 Task: Assign in the project AgileInsight the issue 'Implement a new cloud-based talent management system for a company with advanced talent acquisition and performance evaluation features' to the sprint 'Automated Deployment Sprint'. Assign in the project AgileInsight the issue 'Integrate a new appointment booking feature into an existing service provider mobile application to enhance convenience and scheduling for customers' to the sprint 'Automated Deployment Sprint'. Assign in the project AgileInsight the issue 'Develop a new tool for automated testing of mobile application usability and user experience' to the sprint 'Automated Deployment Sprint'. Assign in the project AgileInsight the issue 'Upgrade the database indexing strategy of a web application to improve data retrieval and query performance' to the sprint 'Automated Deployment Sprint'
Action: Mouse moved to (187, 58)
Screenshot: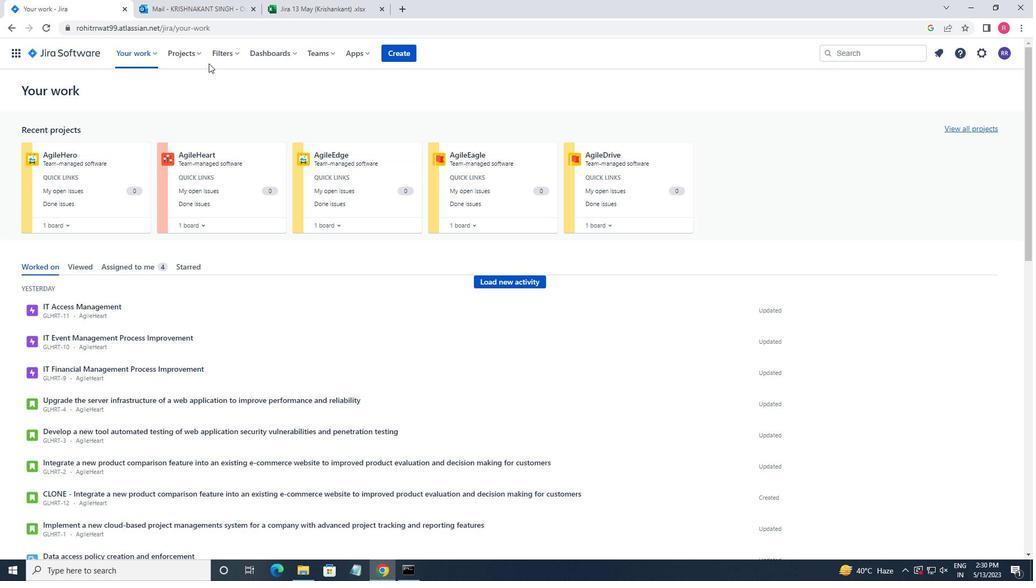 
Action: Mouse pressed left at (187, 58)
Screenshot: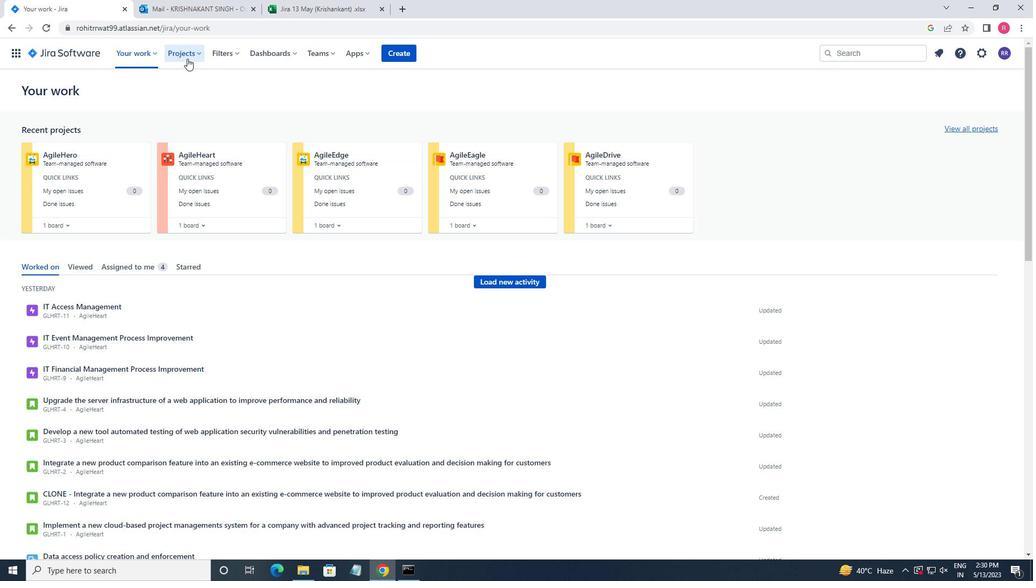 
Action: Mouse moved to (212, 99)
Screenshot: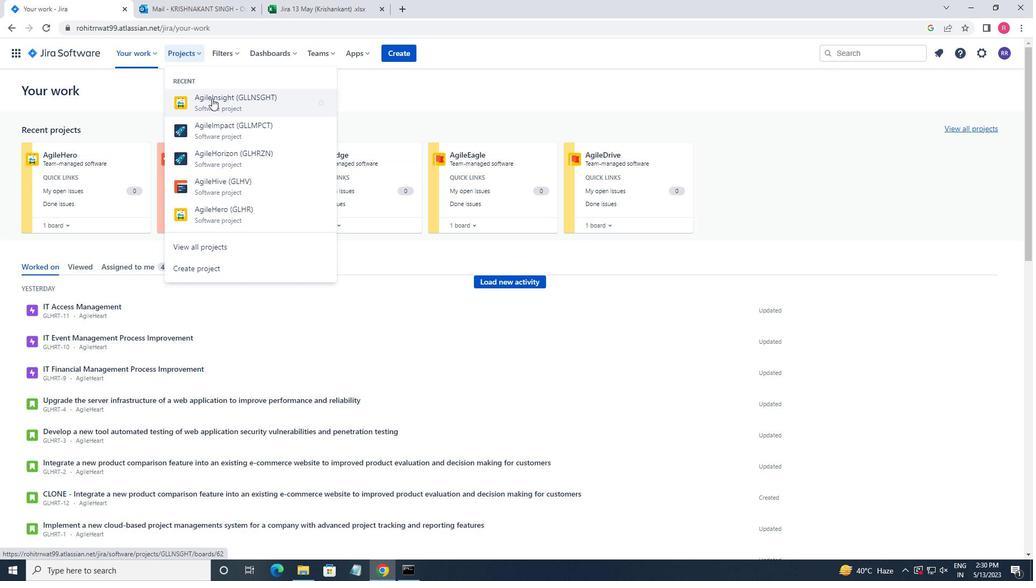 
Action: Mouse pressed left at (212, 99)
Screenshot: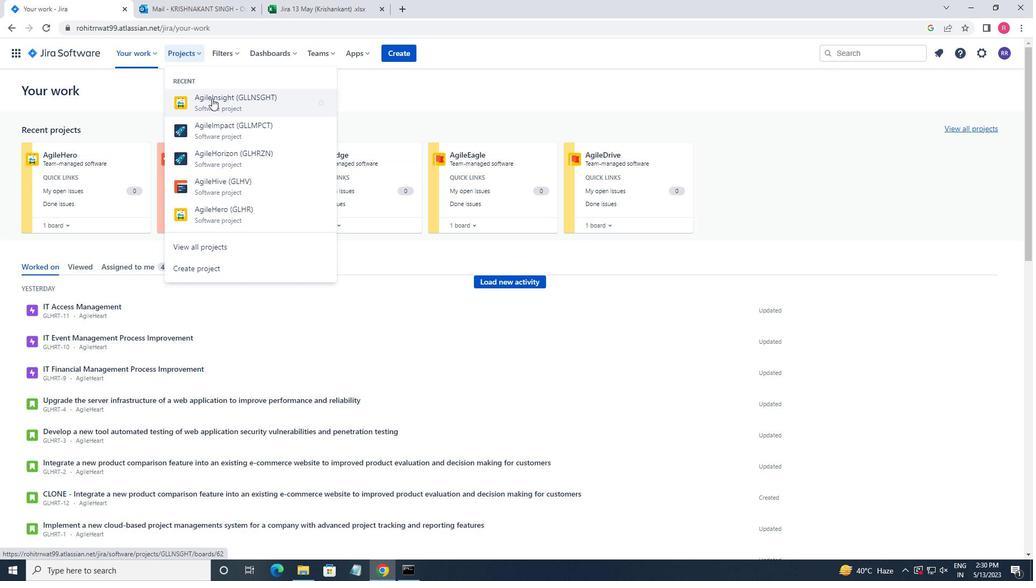 
Action: Mouse moved to (53, 160)
Screenshot: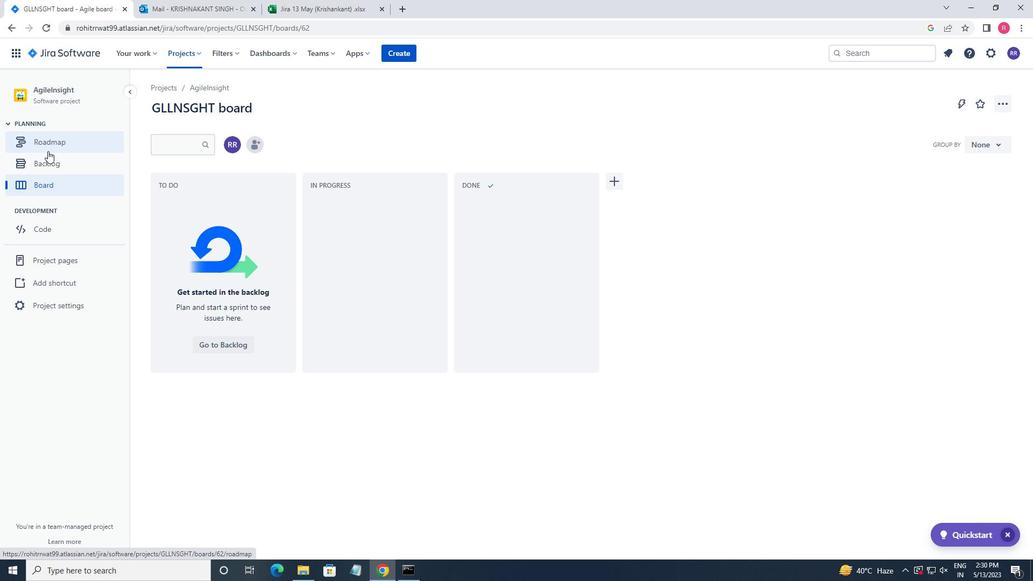 
Action: Mouse pressed left at (53, 160)
Screenshot: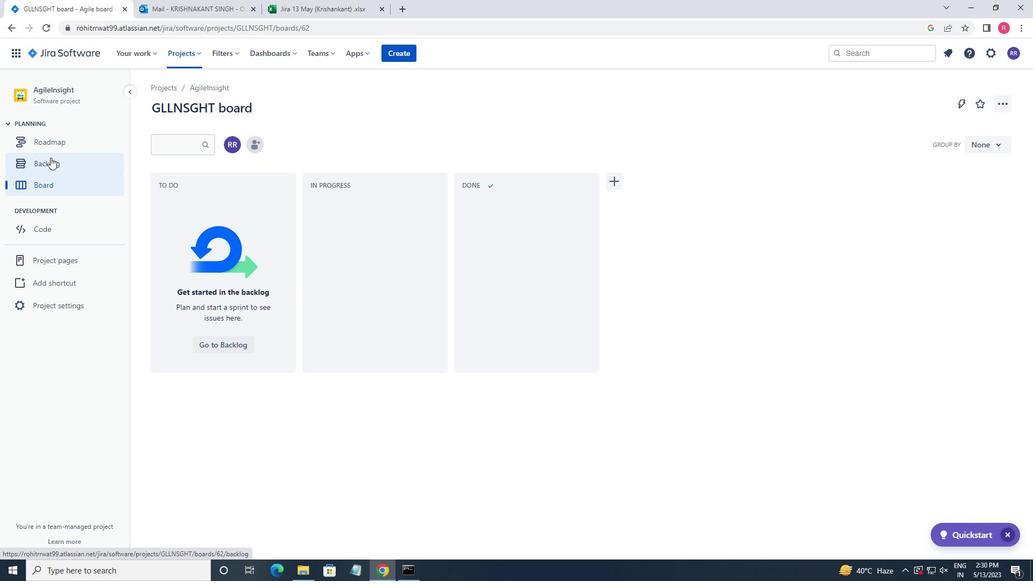 
Action: Mouse moved to (386, 288)
Screenshot: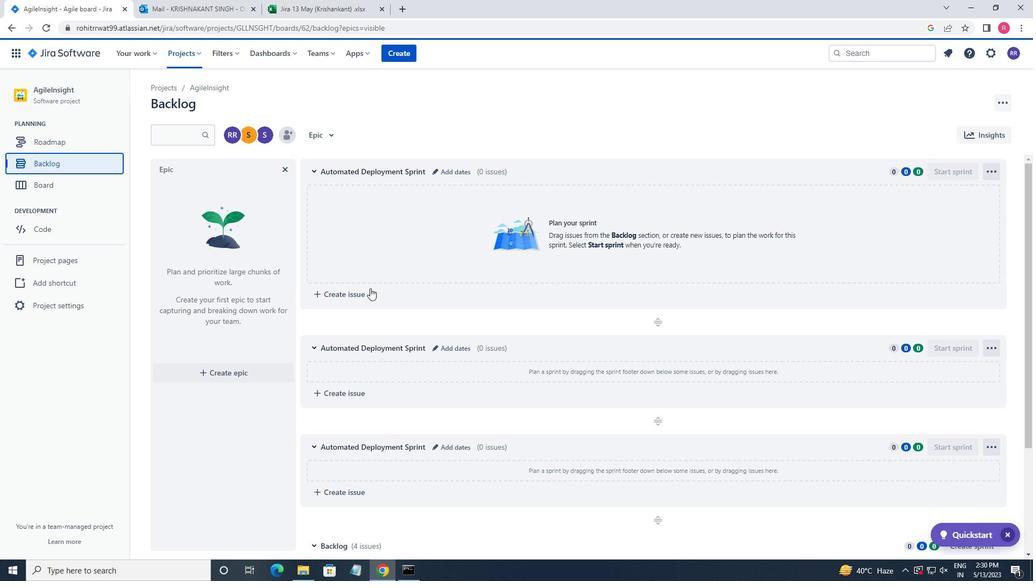 
Action: Mouse scrolled (386, 287) with delta (0, 0)
Screenshot: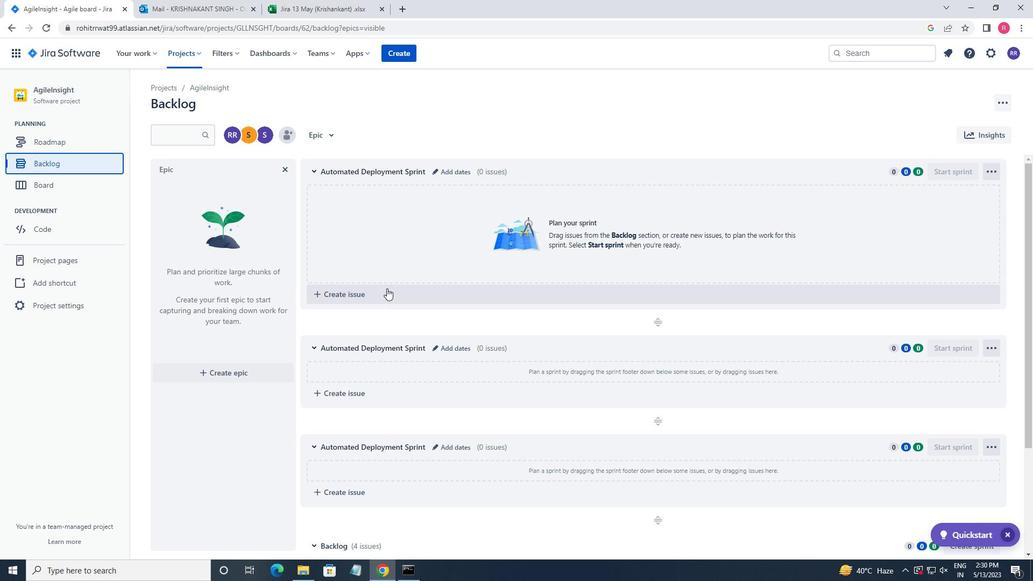 
Action: Mouse scrolled (386, 287) with delta (0, 0)
Screenshot: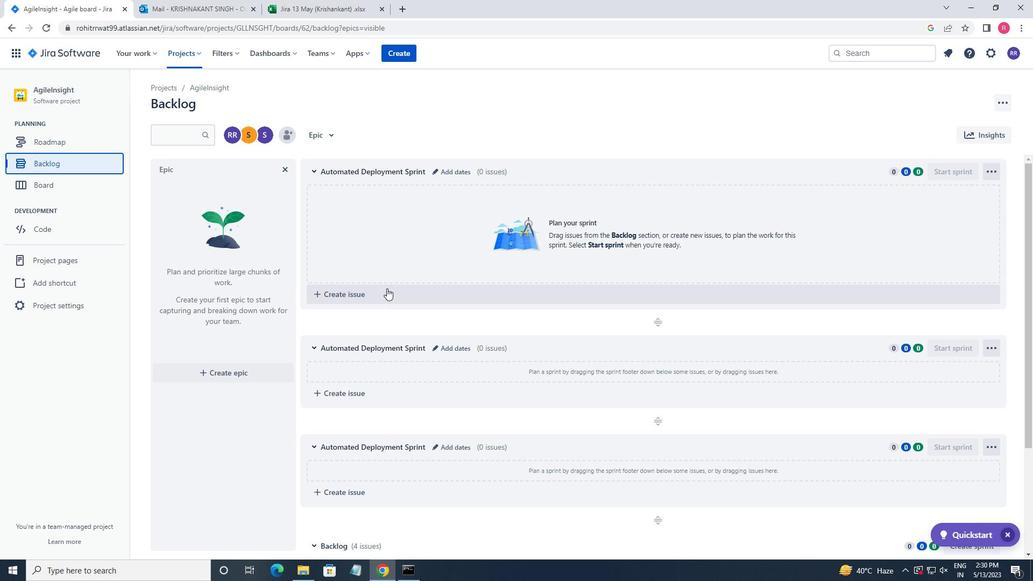 
Action: Mouse scrolled (386, 287) with delta (0, 0)
Screenshot: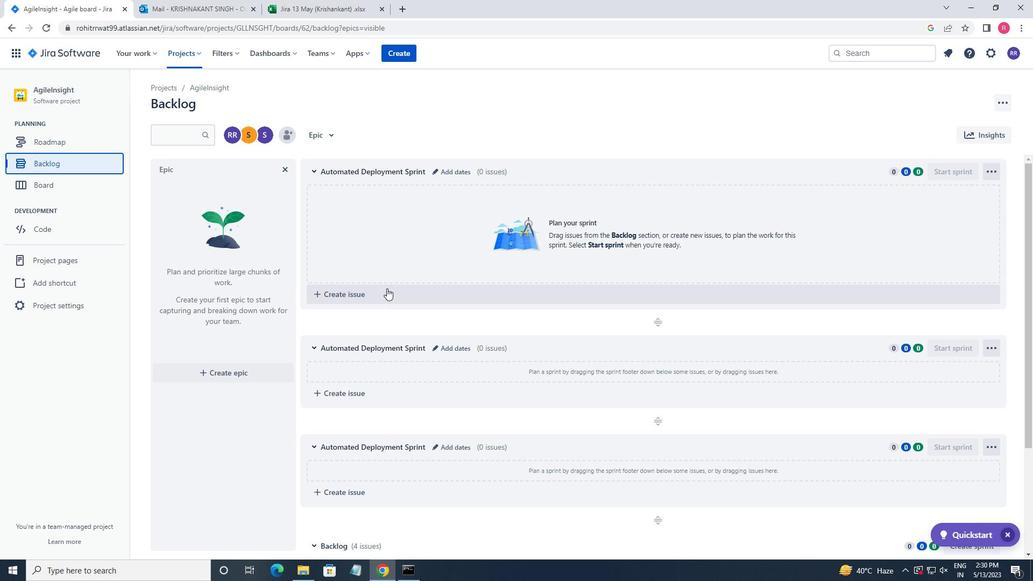 
Action: Mouse scrolled (386, 287) with delta (0, 0)
Screenshot: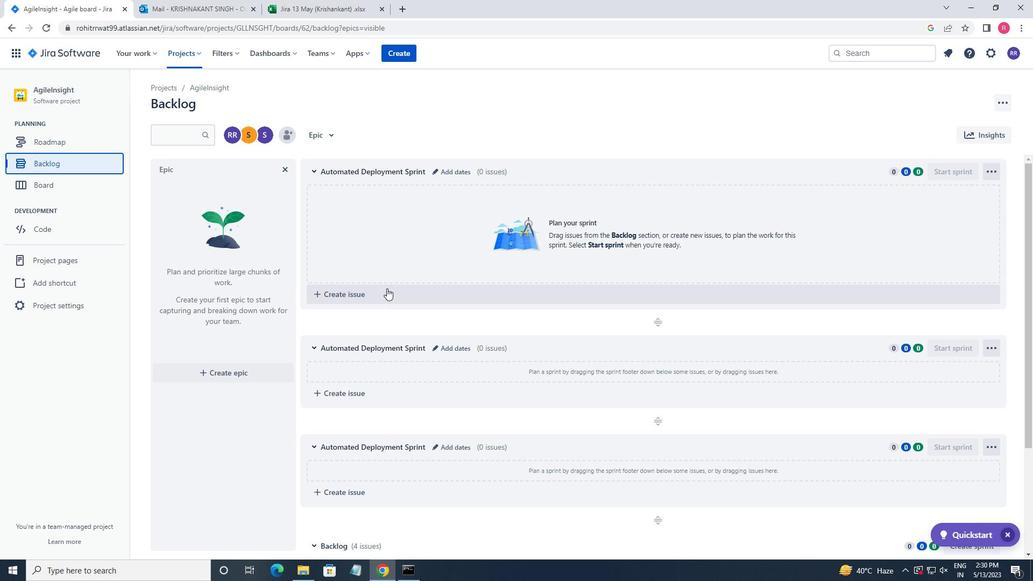 
Action: Mouse scrolled (386, 287) with delta (0, 0)
Screenshot: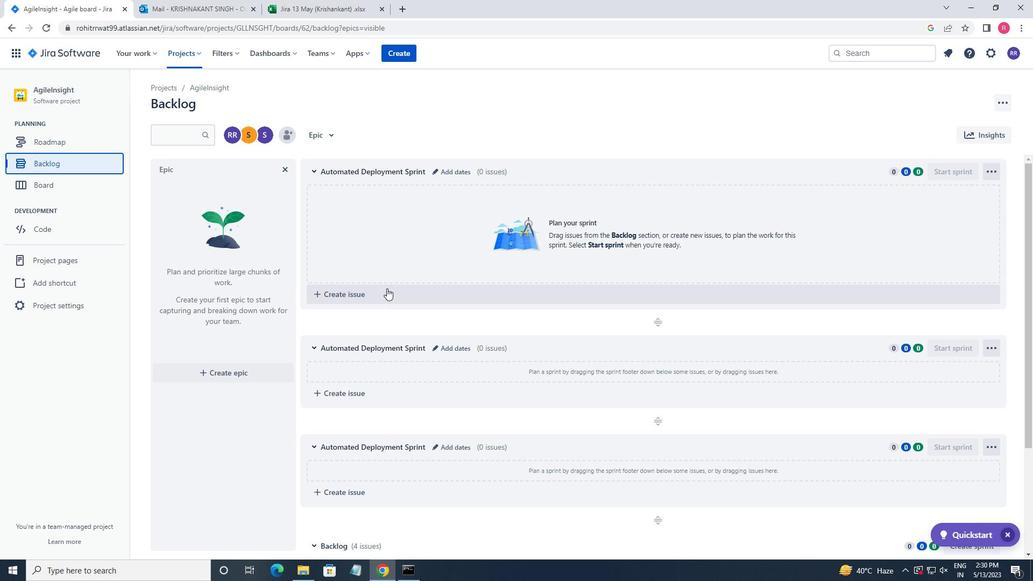 
Action: Mouse scrolled (386, 287) with delta (0, 0)
Screenshot: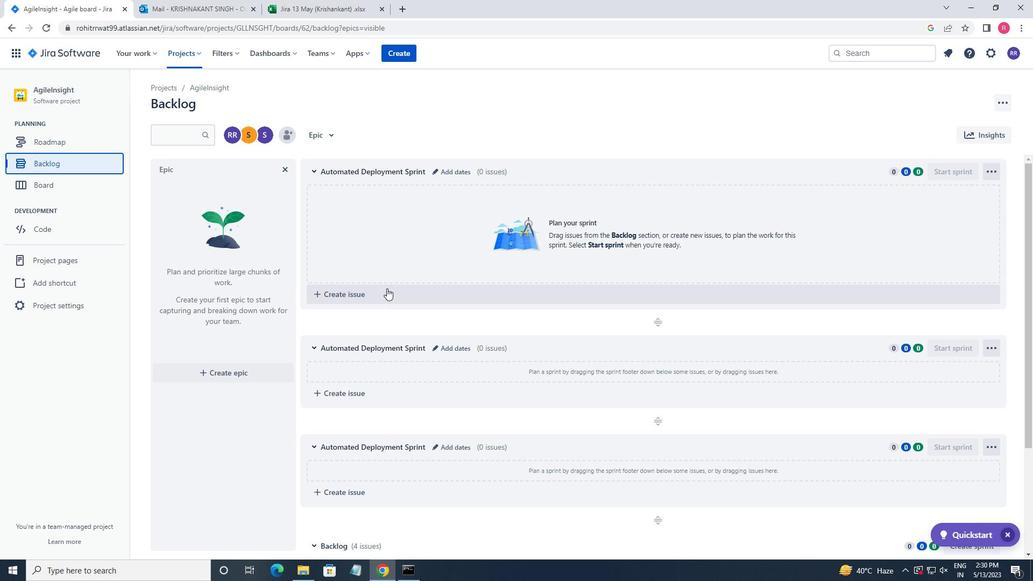 
Action: Mouse moved to (987, 422)
Screenshot: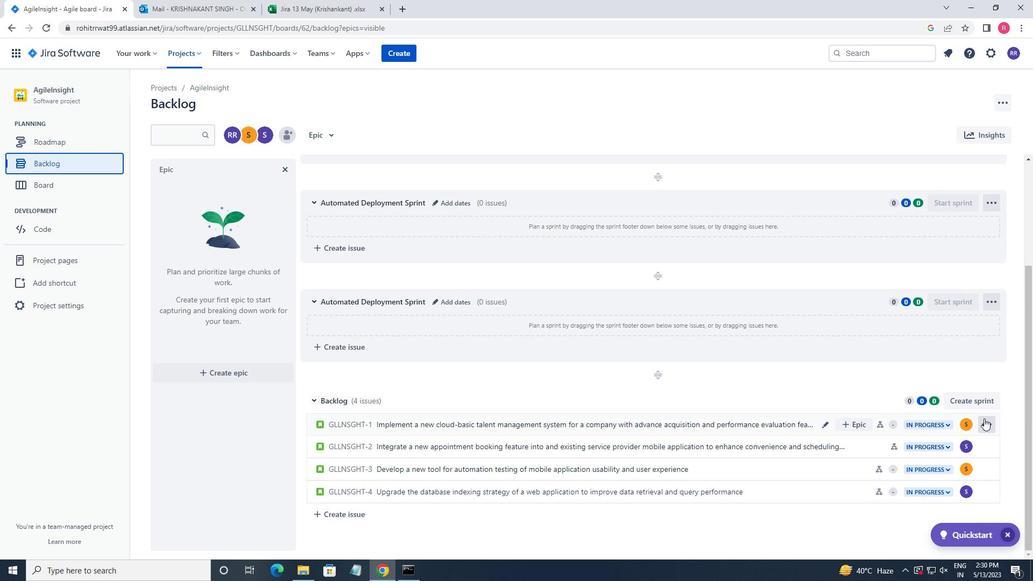 
Action: Mouse pressed left at (987, 422)
Screenshot: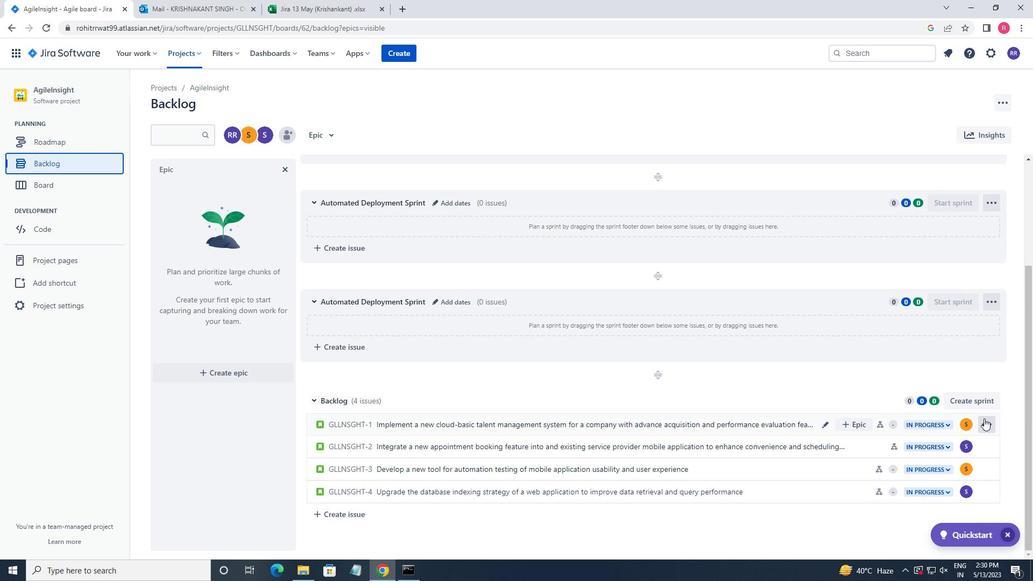 
Action: Mouse moved to (912, 332)
Screenshot: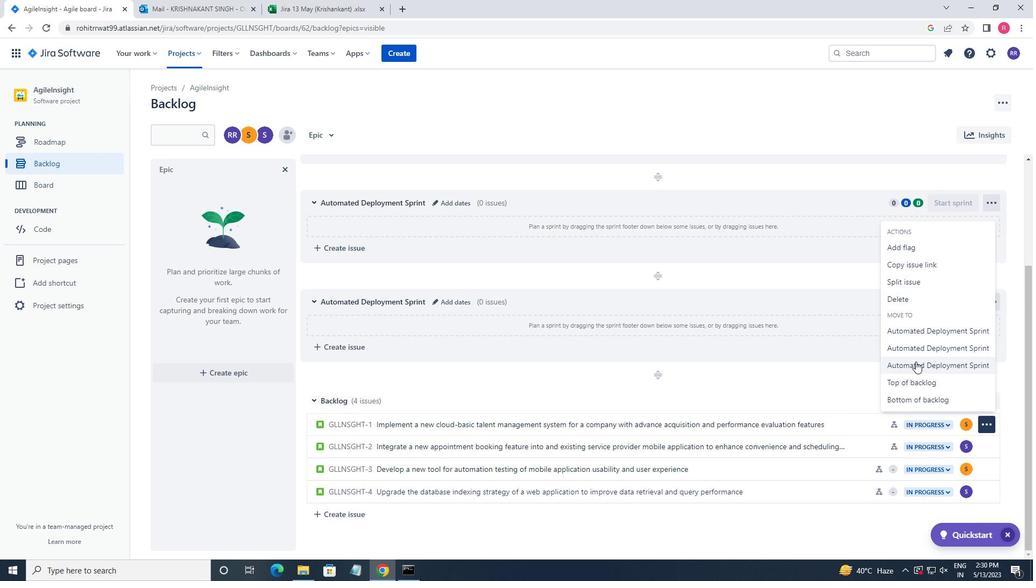 
Action: Mouse pressed left at (912, 332)
Screenshot: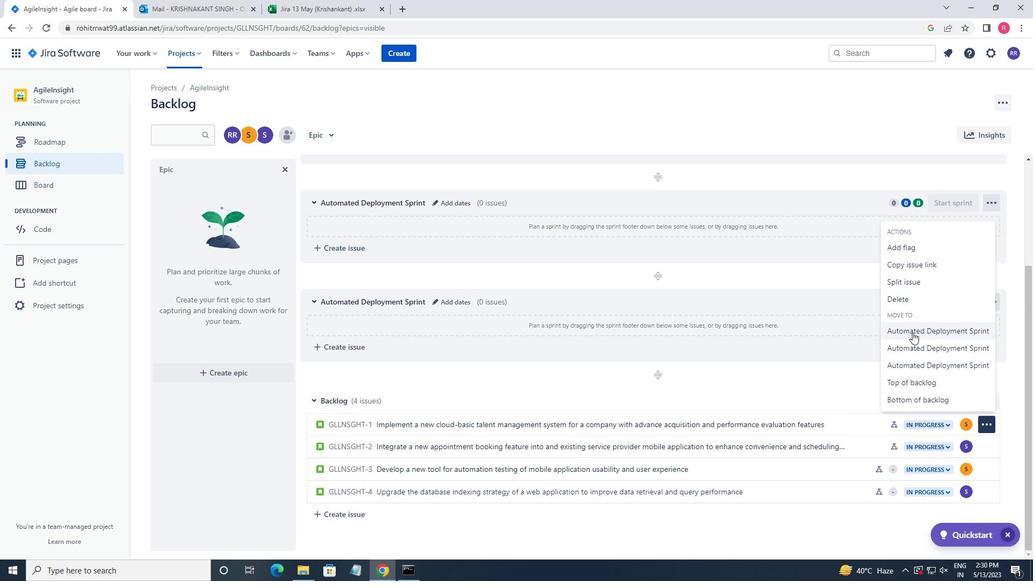 
Action: Mouse moved to (782, 449)
Screenshot: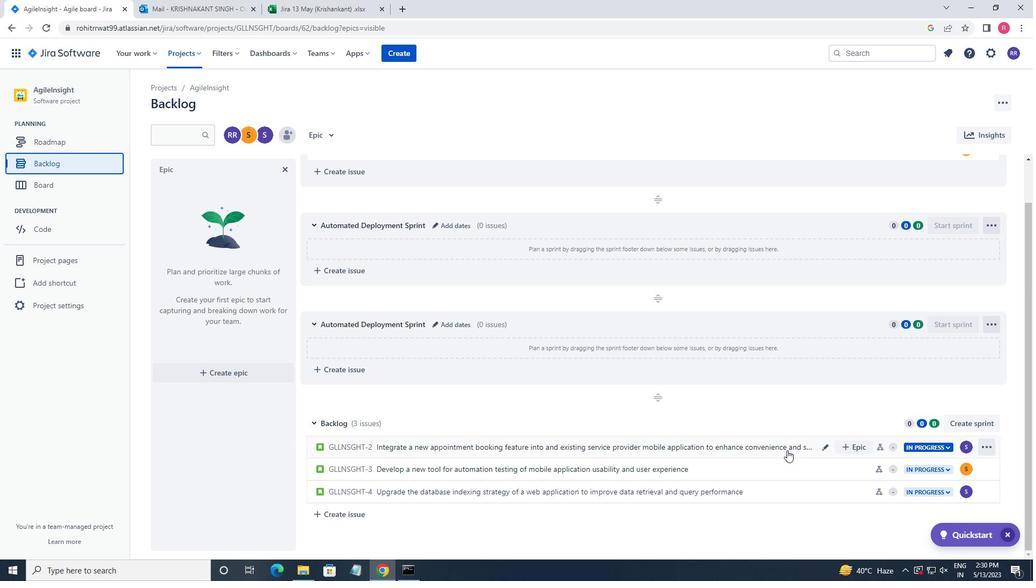 
Action: Mouse scrolled (782, 449) with delta (0, 0)
Screenshot: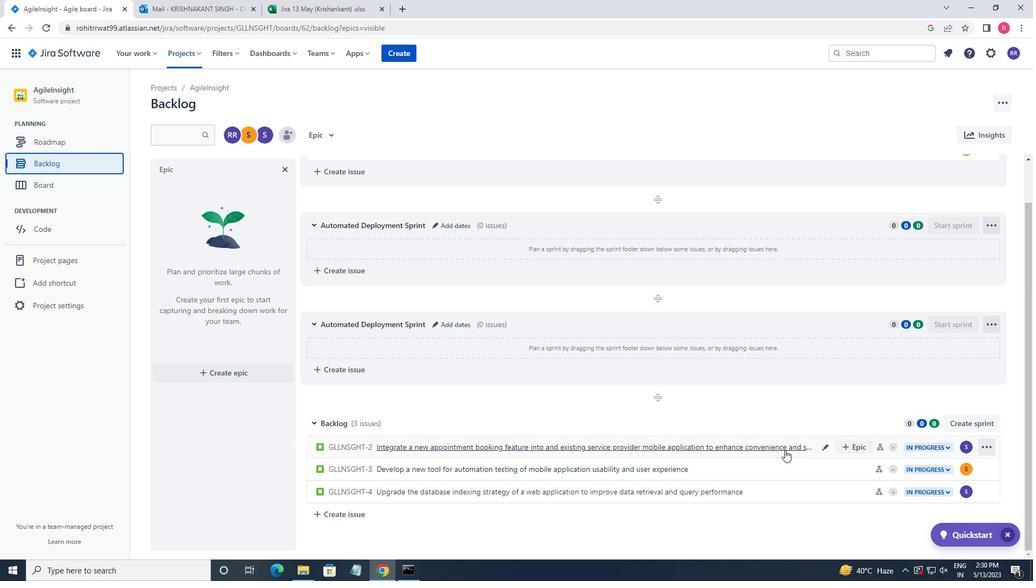 
Action: Mouse scrolled (782, 449) with delta (0, 0)
Screenshot: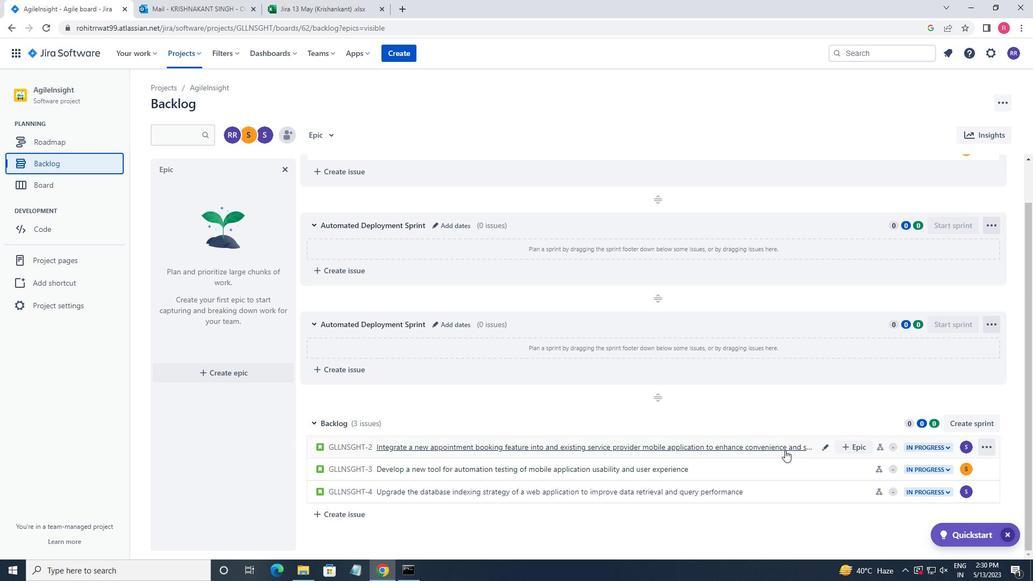 
Action: Mouse scrolled (782, 449) with delta (0, 0)
Screenshot: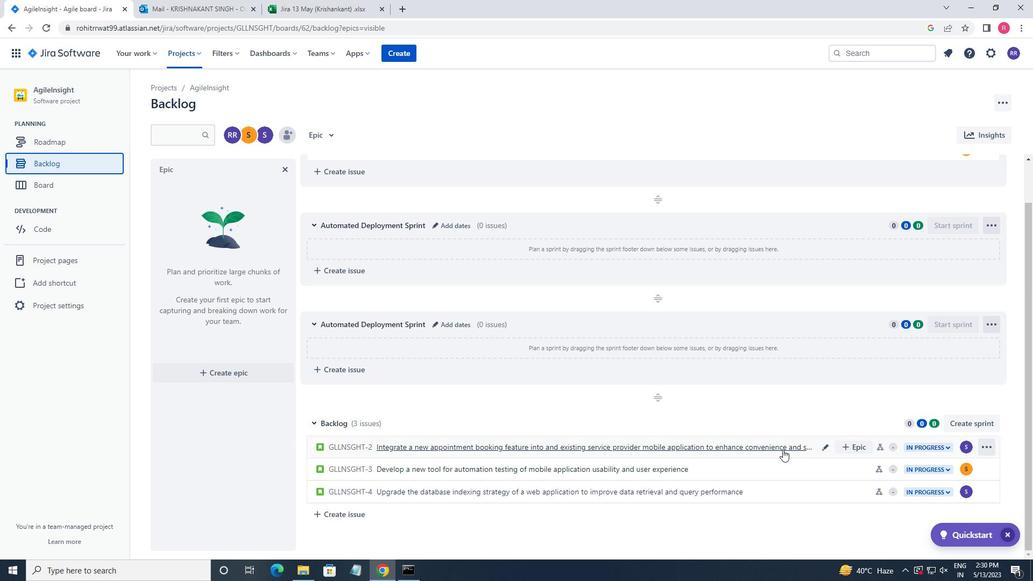 
Action: Mouse scrolled (782, 449) with delta (0, 0)
Screenshot: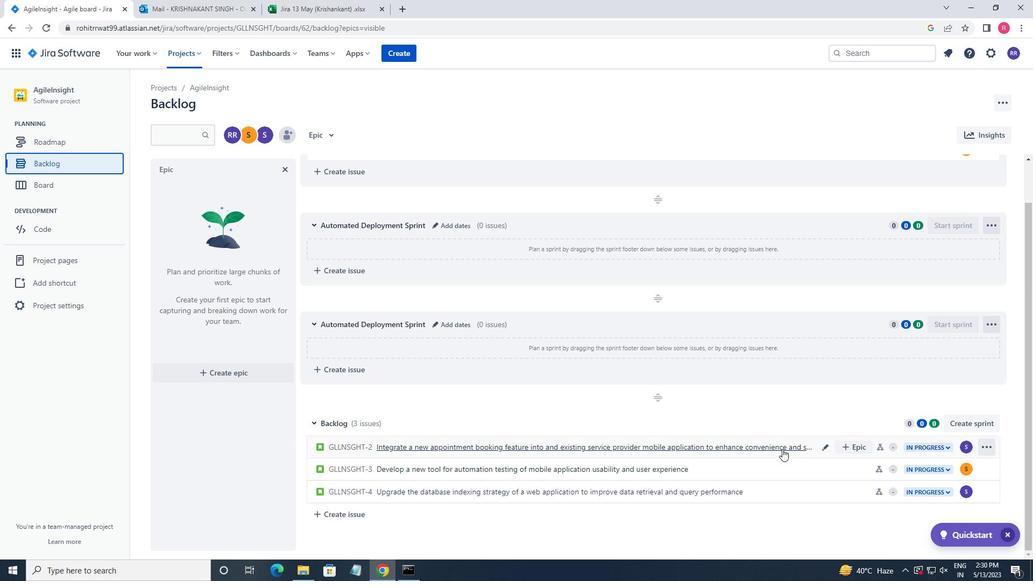 
Action: Mouse moved to (782, 448)
Screenshot: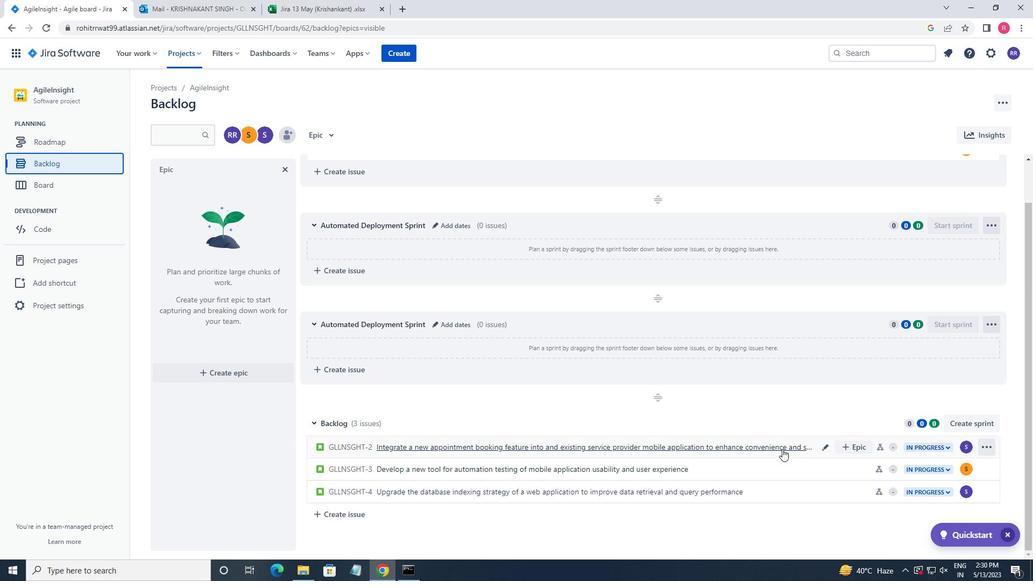 
Action: Mouse scrolled (782, 449) with delta (0, 0)
Screenshot: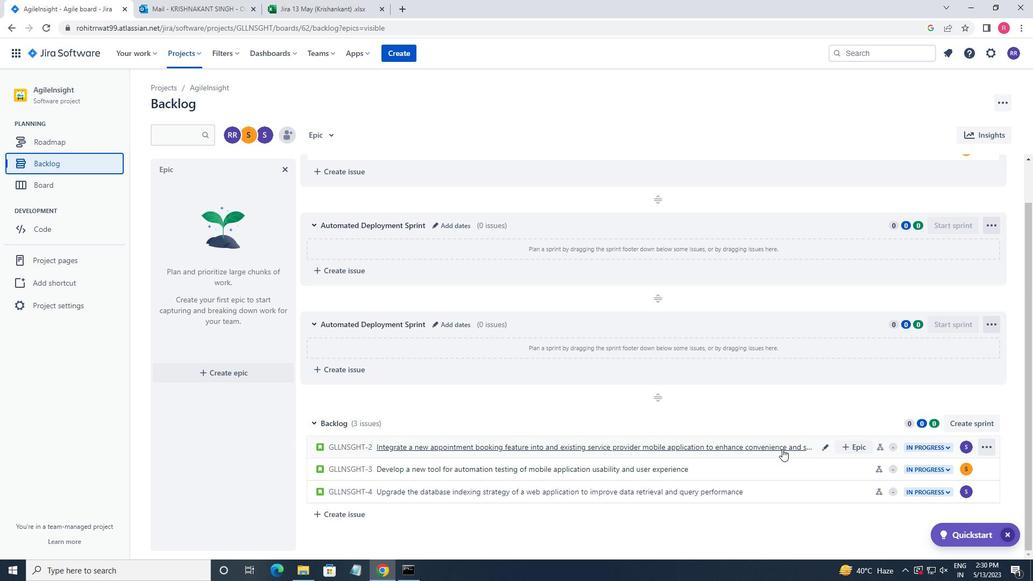 
Action: Mouse moved to (961, 495)
Screenshot: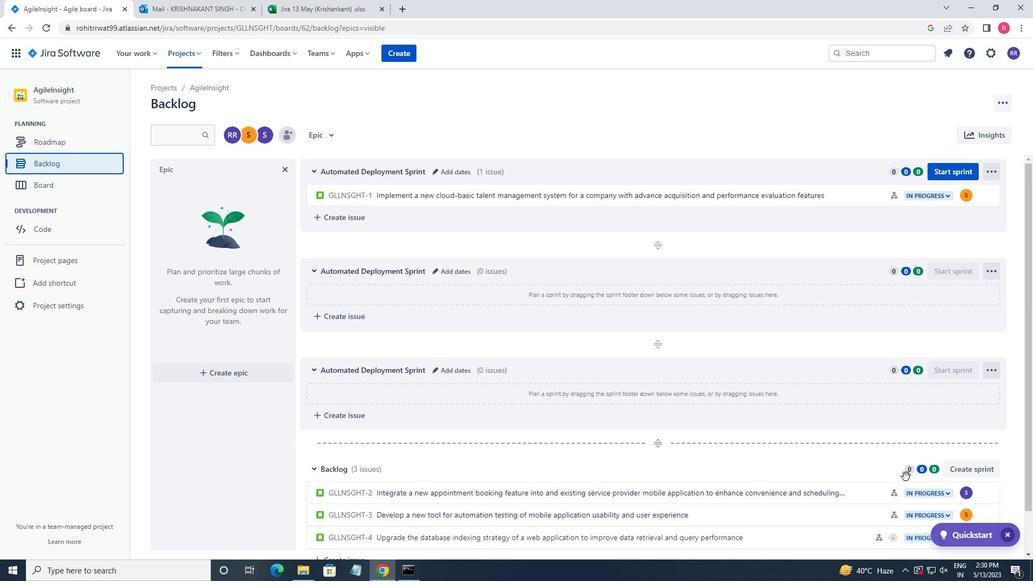 
Action: Mouse scrolled (961, 494) with delta (0, 0)
Screenshot: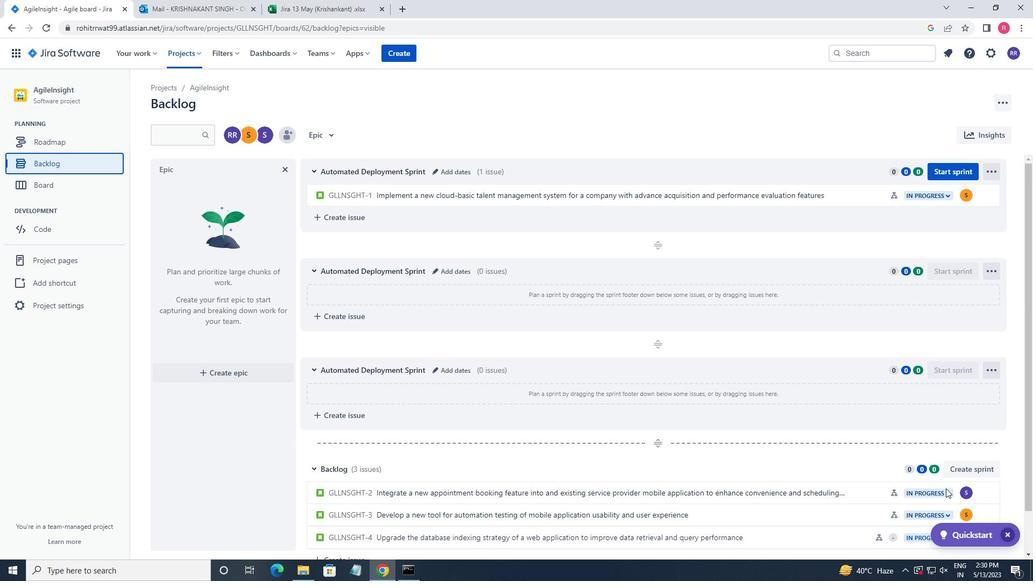 
Action: Mouse scrolled (961, 494) with delta (0, 0)
Screenshot: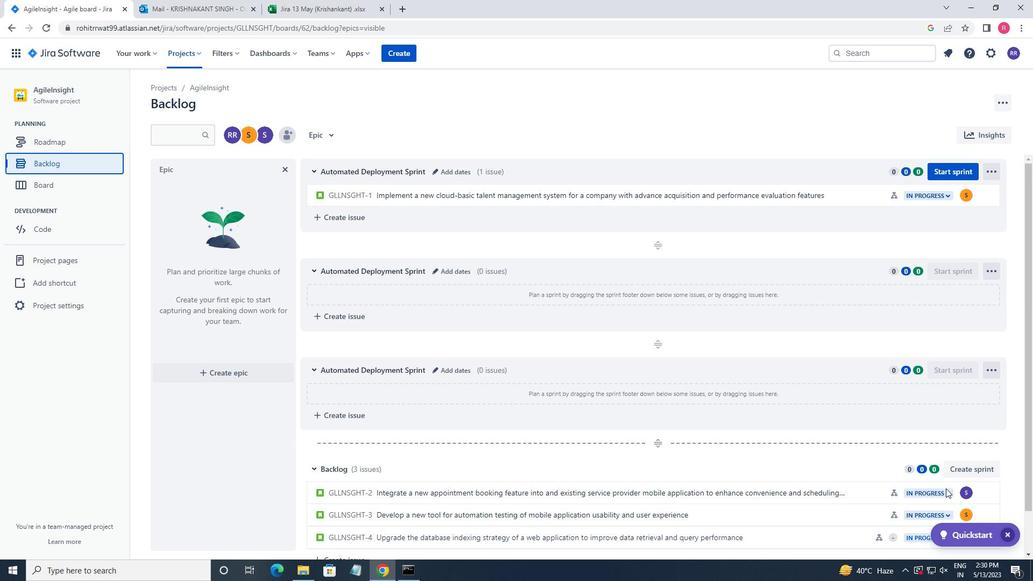 
Action: Mouse scrolled (961, 494) with delta (0, 0)
Screenshot: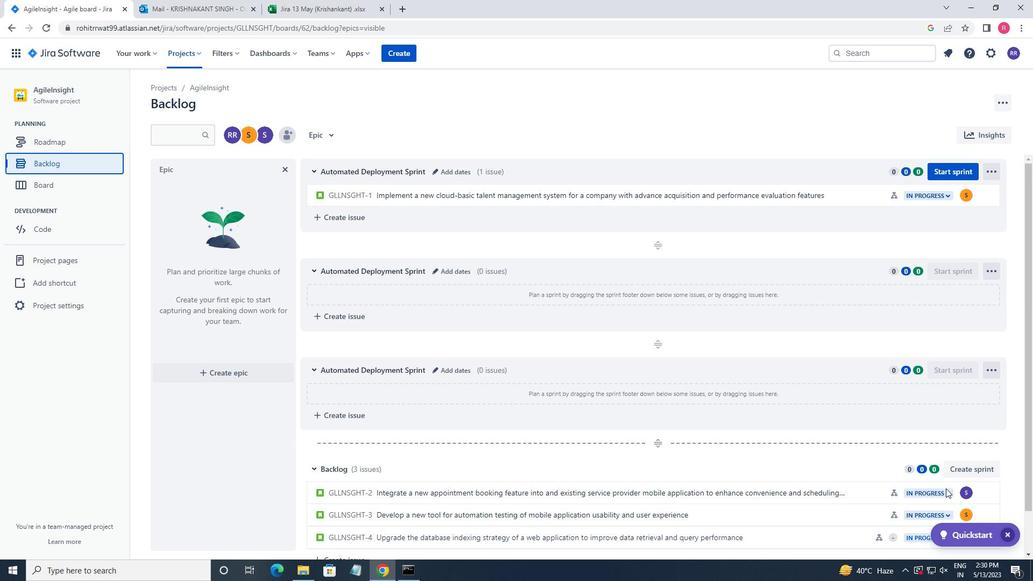 
Action: Mouse scrolled (961, 494) with delta (0, 0)
Screenshot: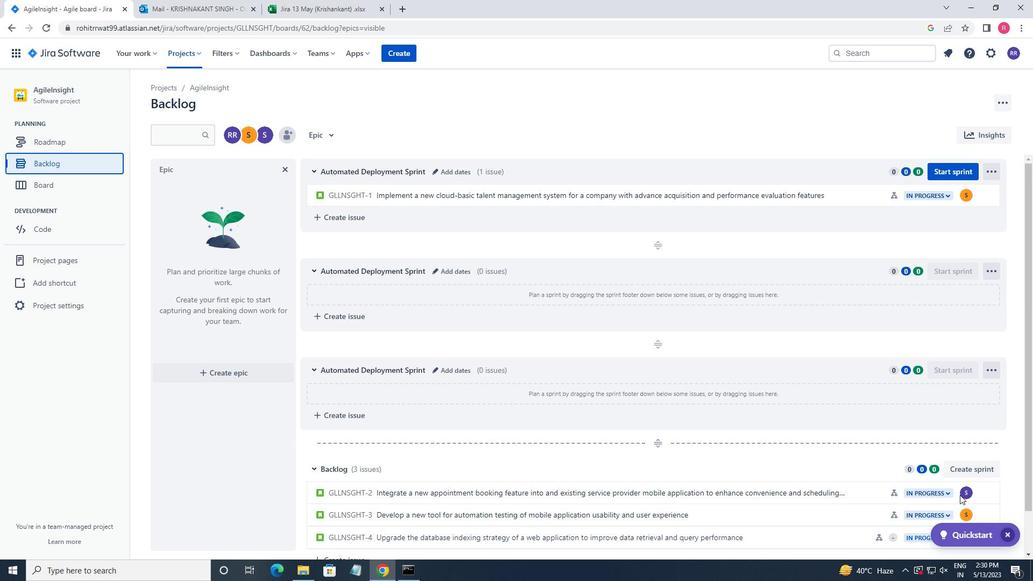 
Action: Mouse scrolled (961, 494) with delta (0, 0)
Screenshot: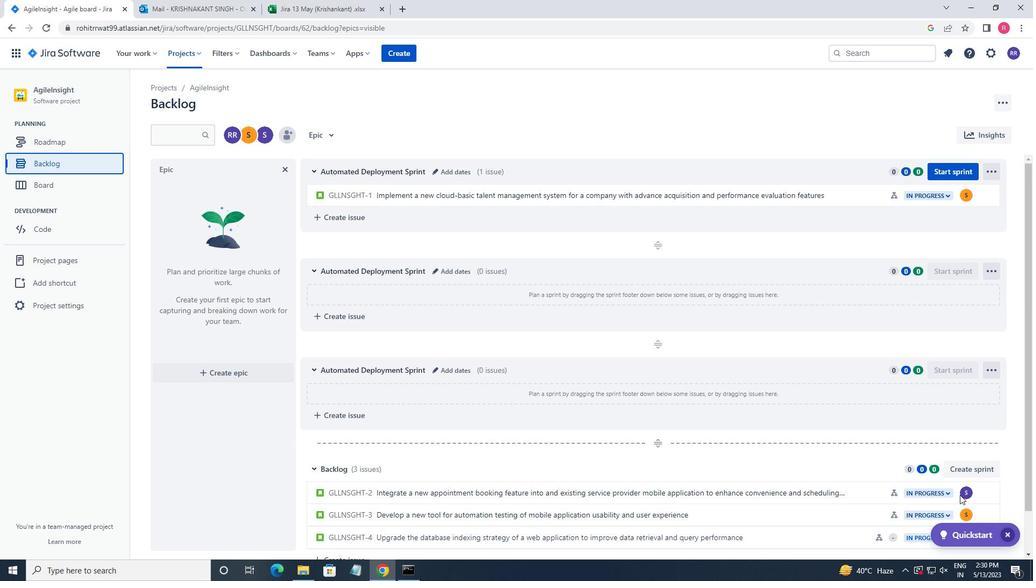 
Action: Mouse moved to (991, 443)
Screenshot: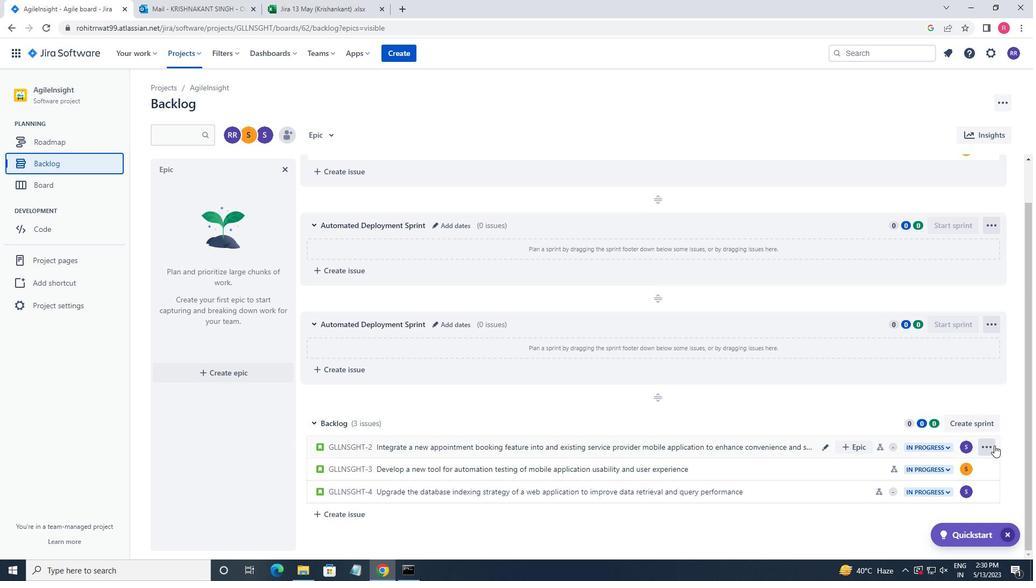 
Action: Mouse pressed left at (991, 443)
Screenshot: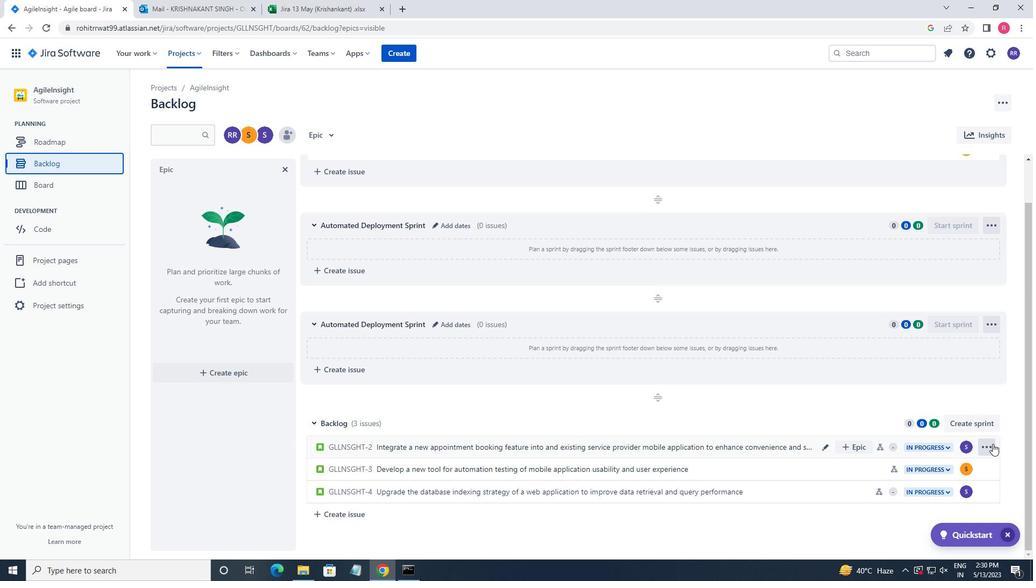 
Action: Mouse moved to (915, 367)
Screenshot: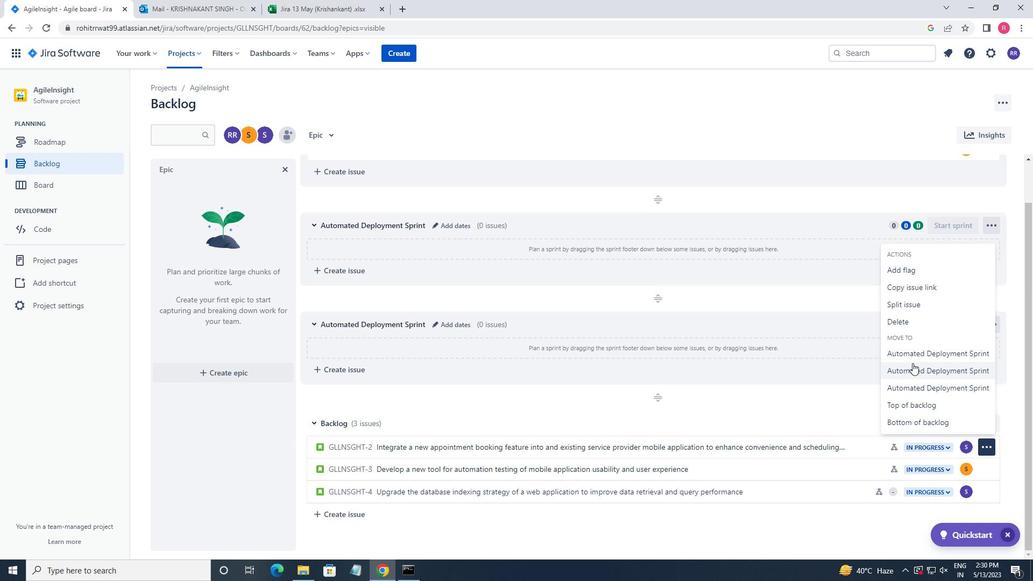 
Action: Mouse pressed left at (915, 367)
Screenshot: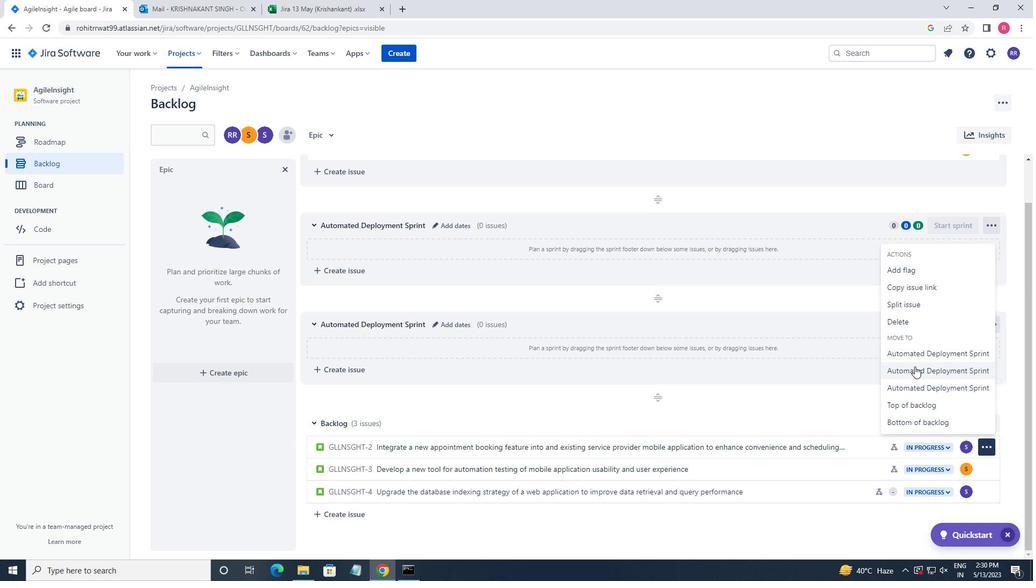 
Action: Mouse moved to (988, 467)
Screenshot: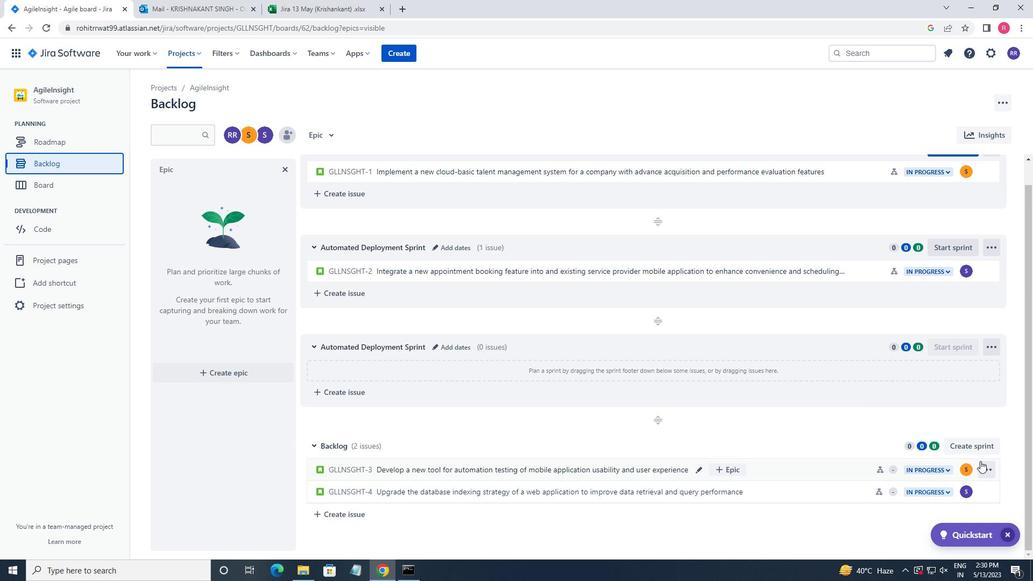 
Action: Mouse pressed left at (988, 467)
Screenshot: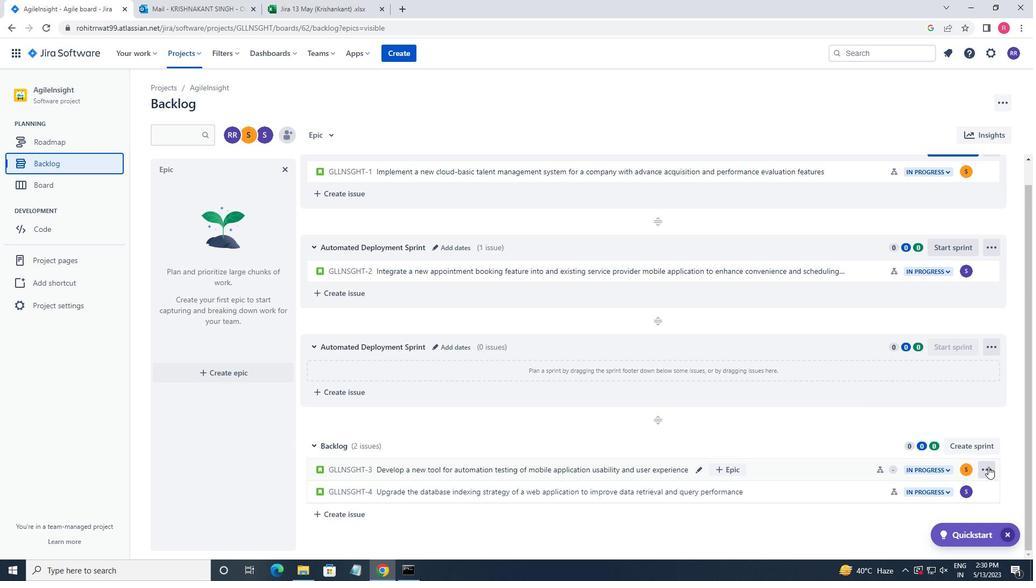 
Action: Mouse moved to (950, 414)
Screenshot: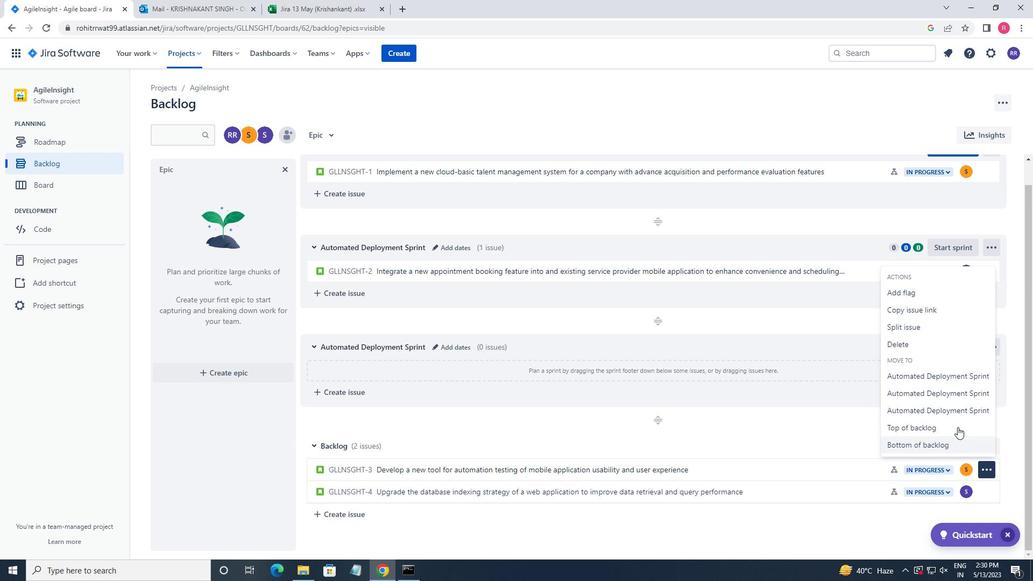 
Action: Mouse pressed left at (950, 414)
Screenshot: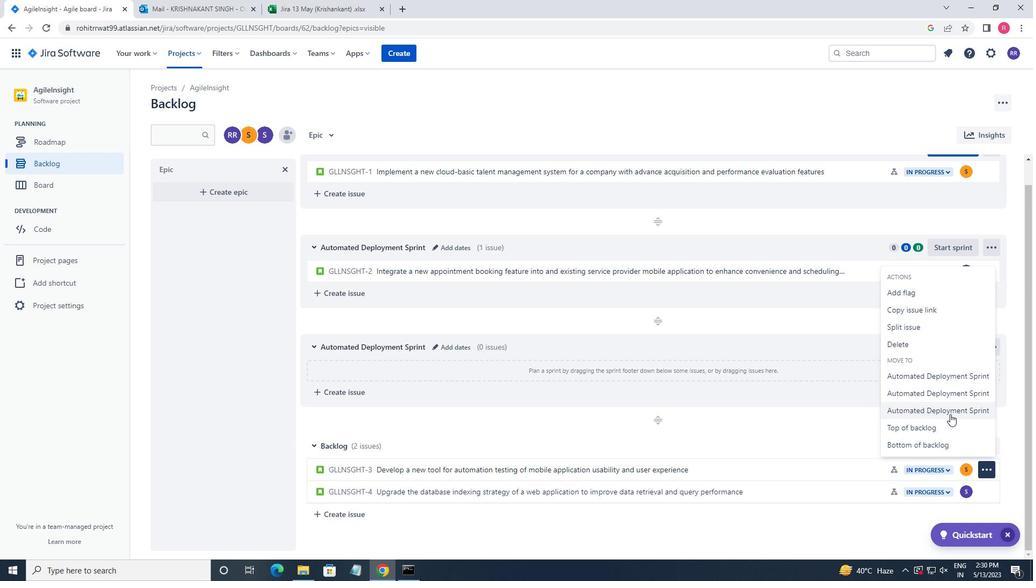 
Action: Mouse moved to (993, 492)
Screenshot: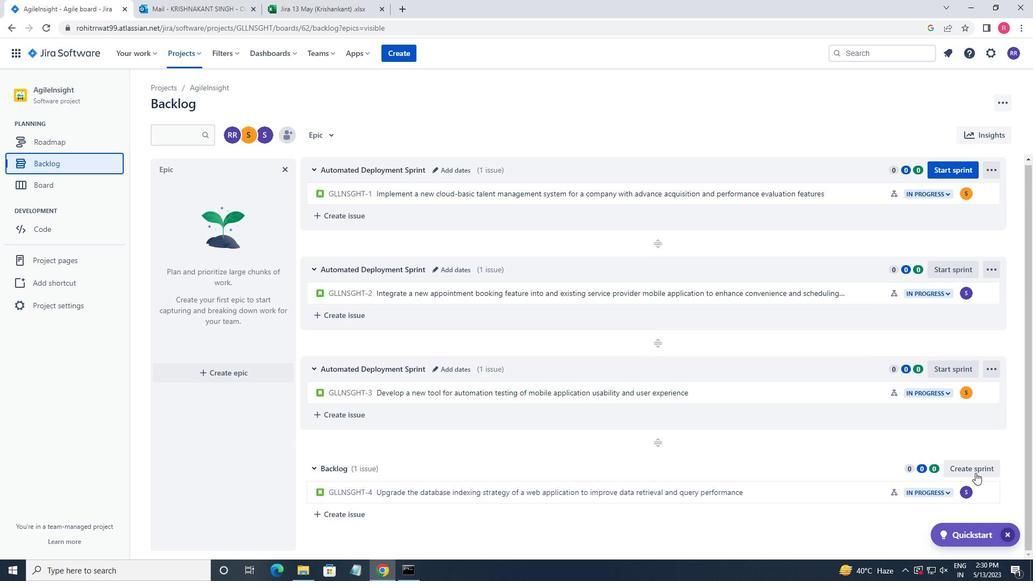 
Action: Mouse pressed left at (993, 492)
Screenshot: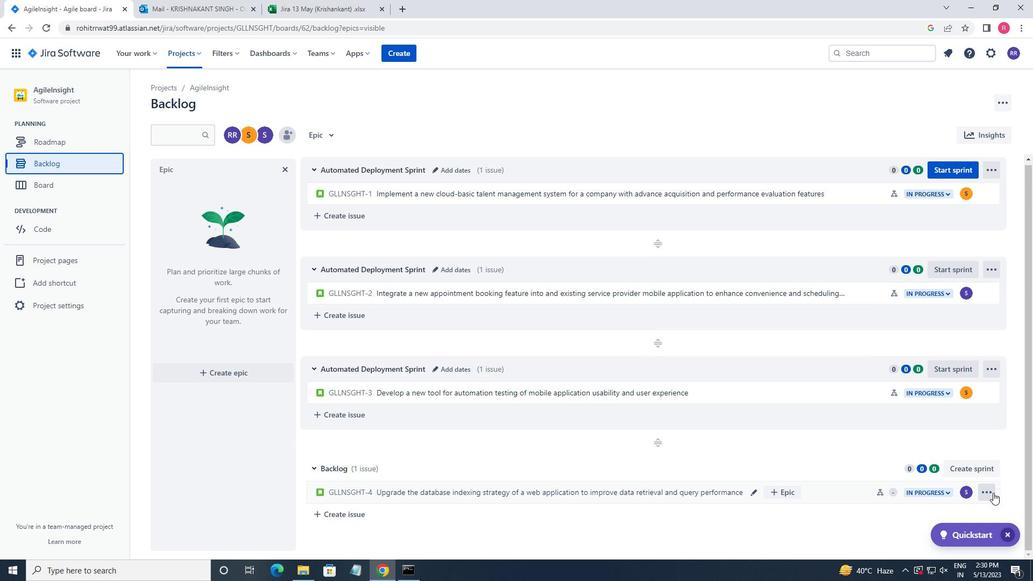 
Action: Mouse moved to (941, 436)
Screenshot: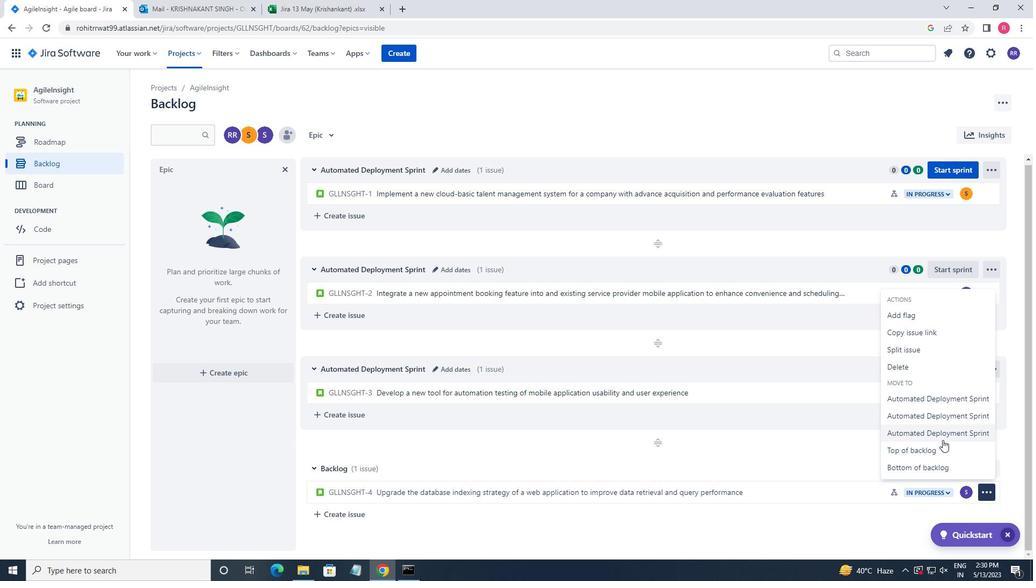 
Action: Mouse pressed left at (941, 436)
Screenshot: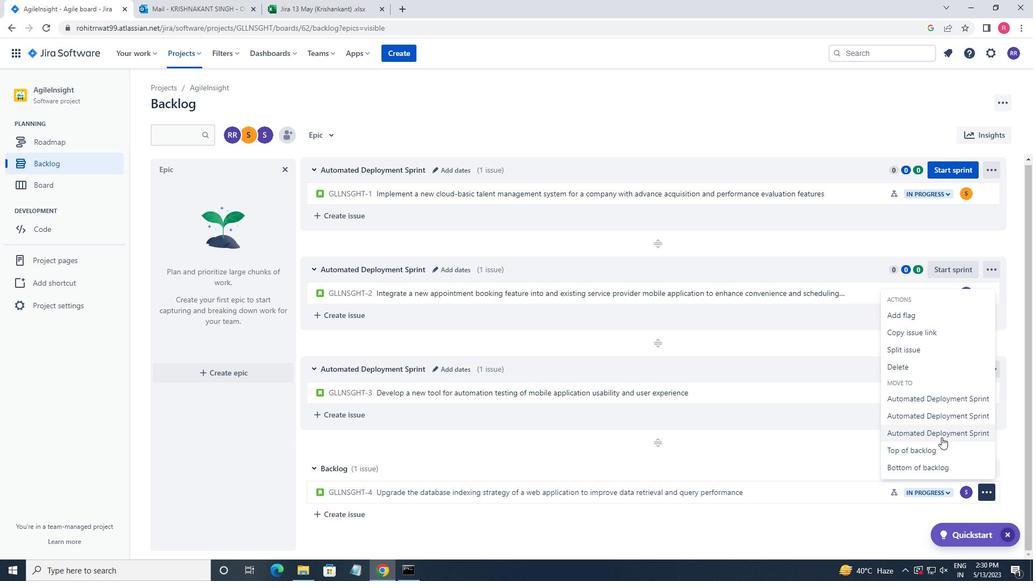 
Action: Mouse moved to (828, 445)
Screenshot: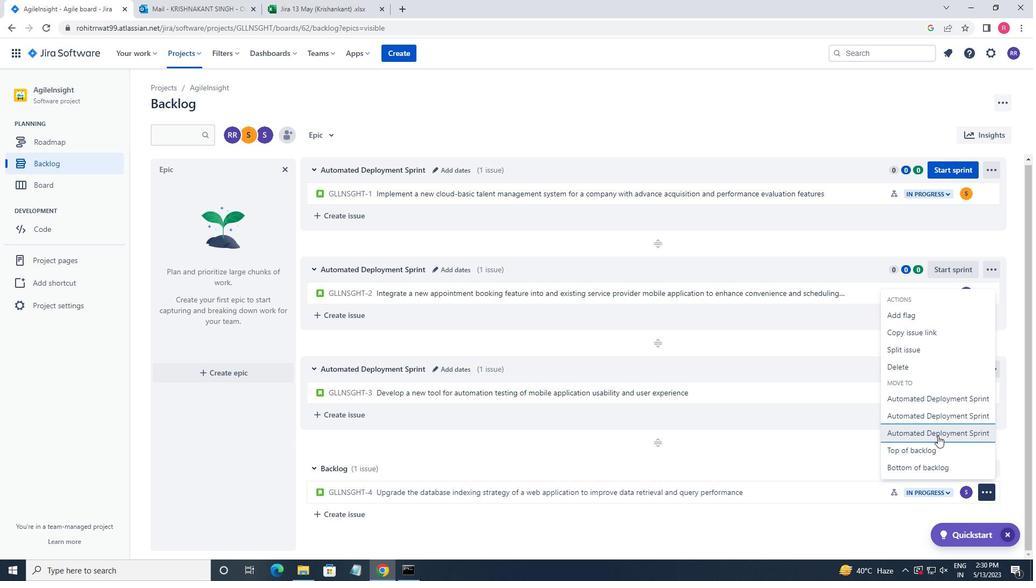 
Action: Mouse scrolled (828, 446) with delta (0, 0)
Screenshot: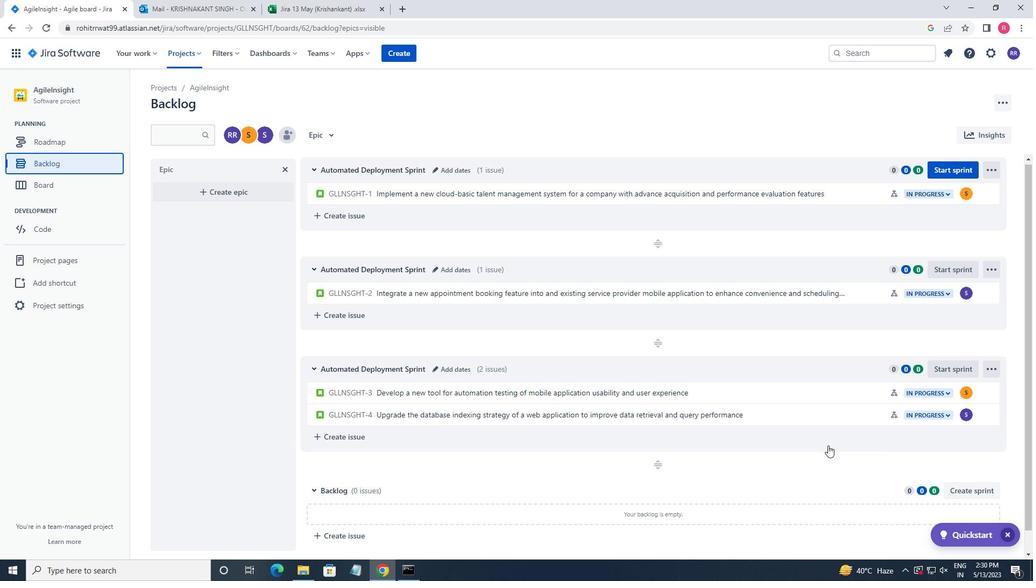 
Action: Mouse scrolled (828, 446) with delta (0, 0)
Screenshot: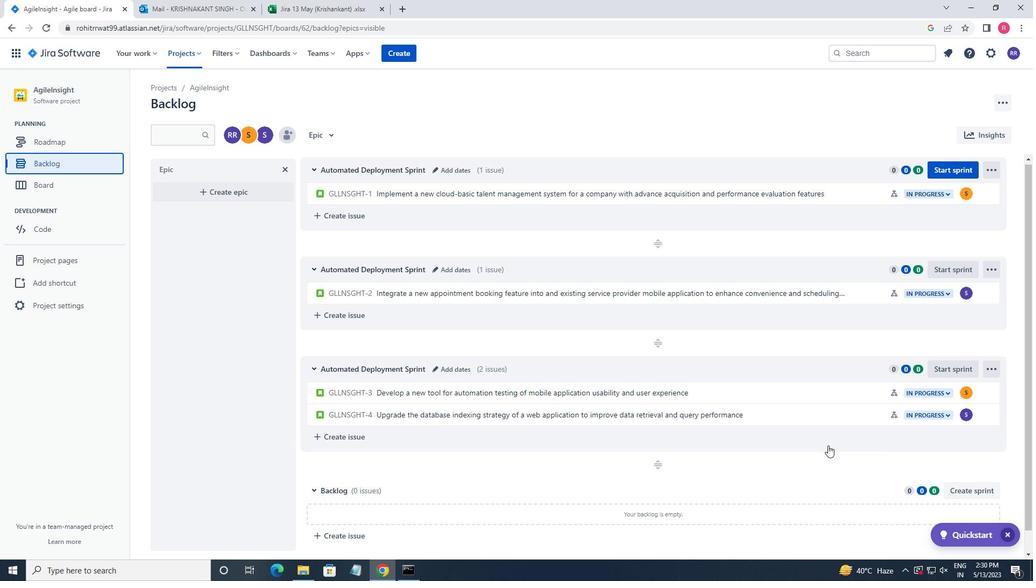 
Action: Mouse scrolled (828, 446) with delta (0, 0)
Screenshot: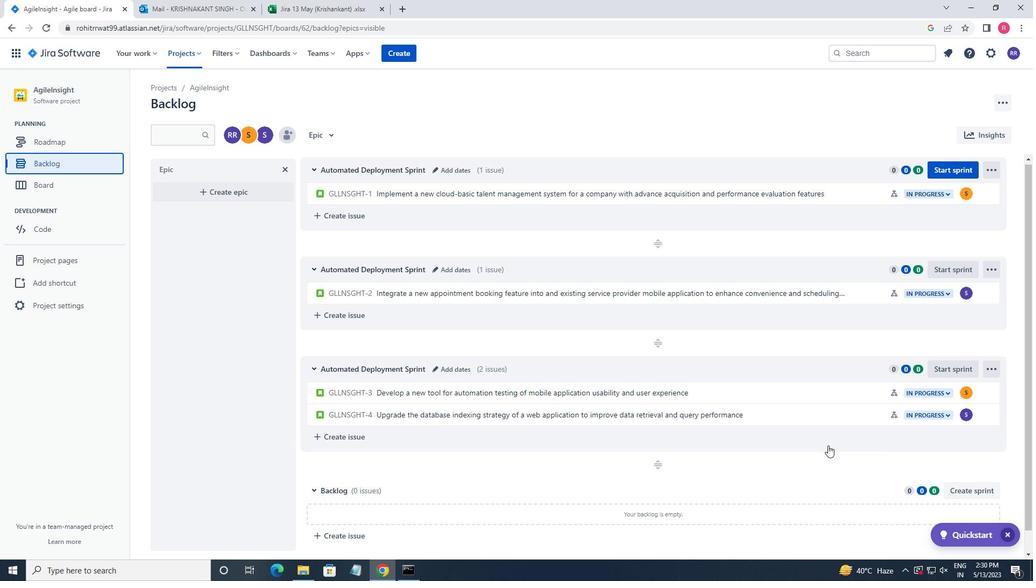 
Action: Mouse scrolled (828, 446) with delta (0, 0)
Screenshot: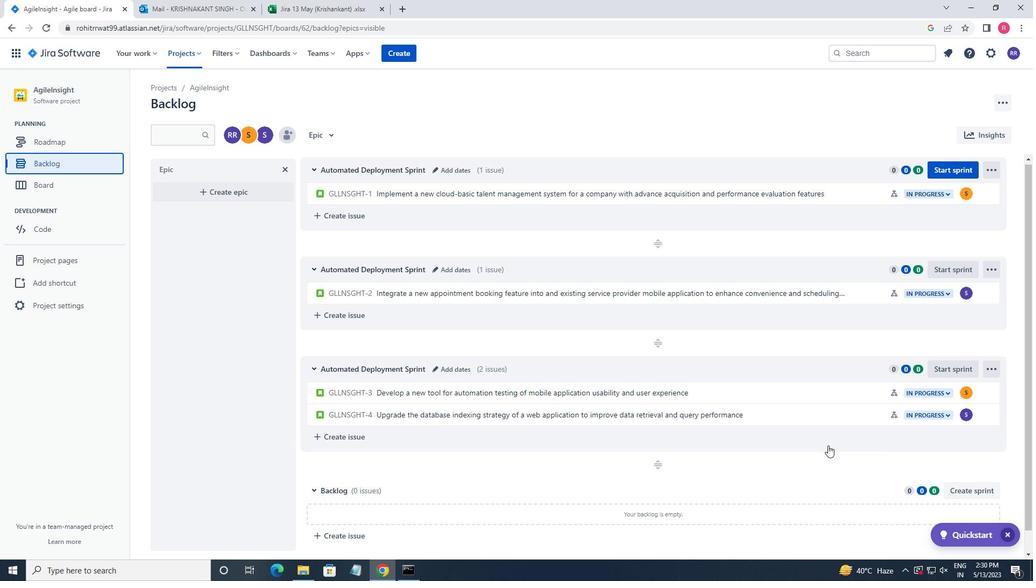 
Action: Mouse scrolled (828, 446) with delta (0, 0)
Screenshot: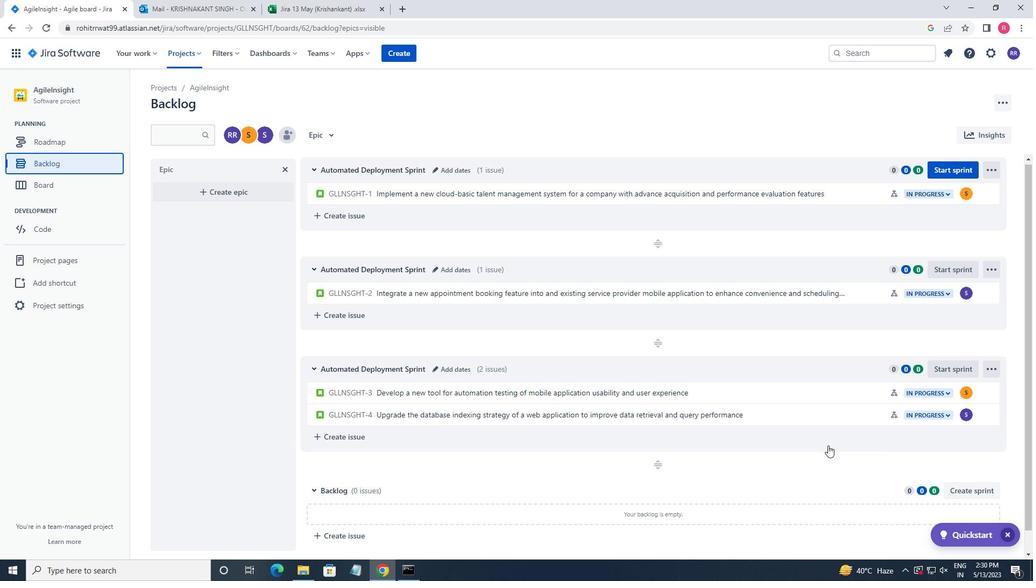 
